 Task: Insert print layout in the file "Life is beautiful".
Action: Mouse moved to (87, 62)
Screenshot: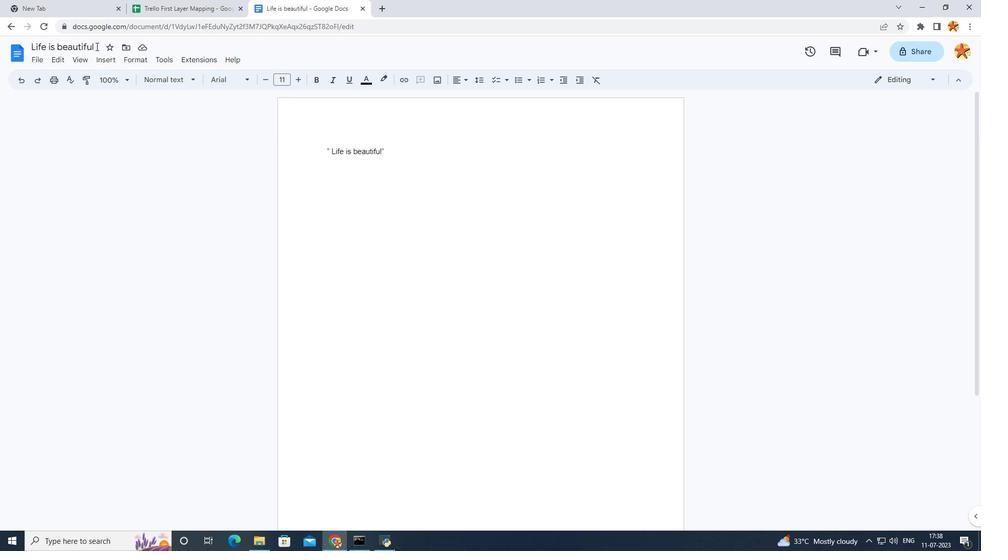 
Action: Mouse pressed left at (87, 62)
Screenshot: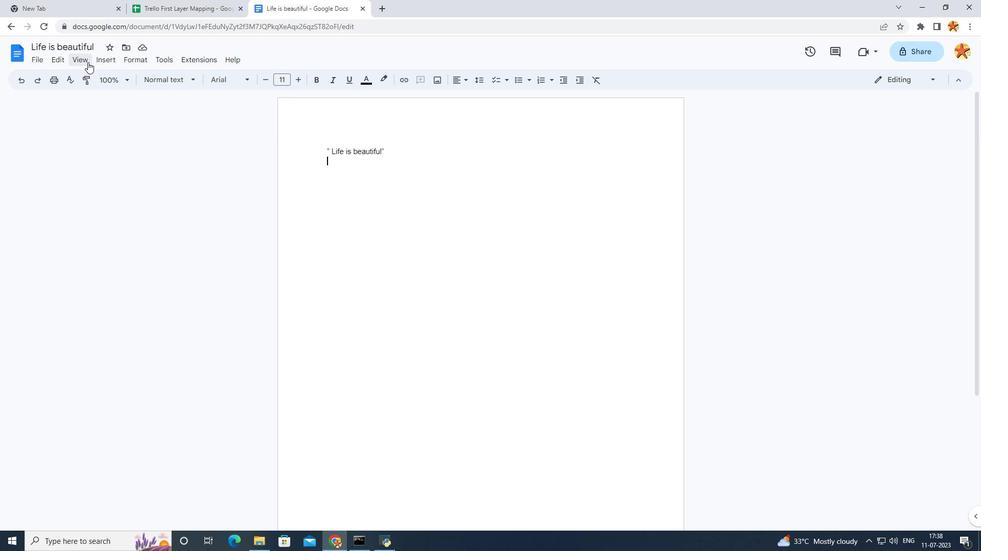 
Action: Mouse moved to (89, 97)
Screenshot: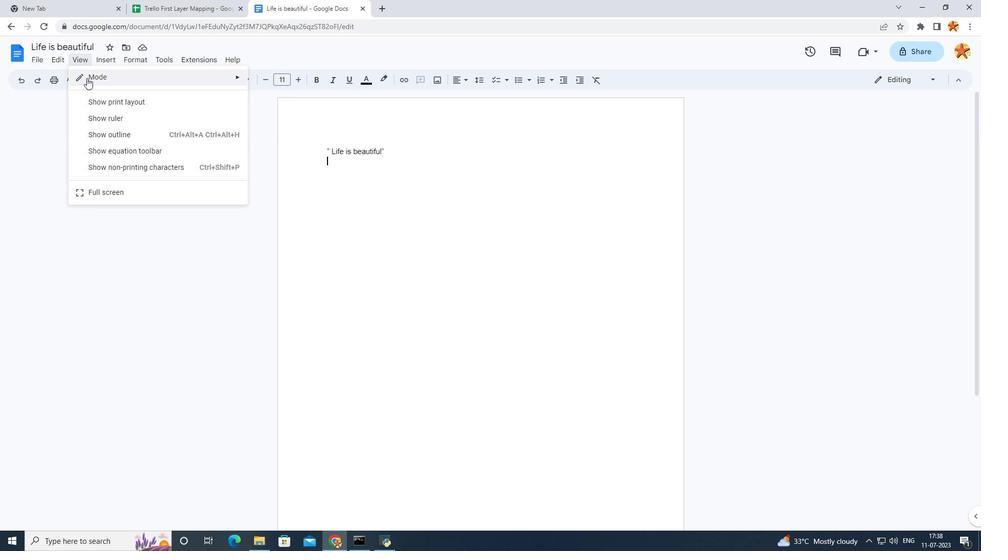 
Action: Mouse pressed left at (89, 97)
Screenshot: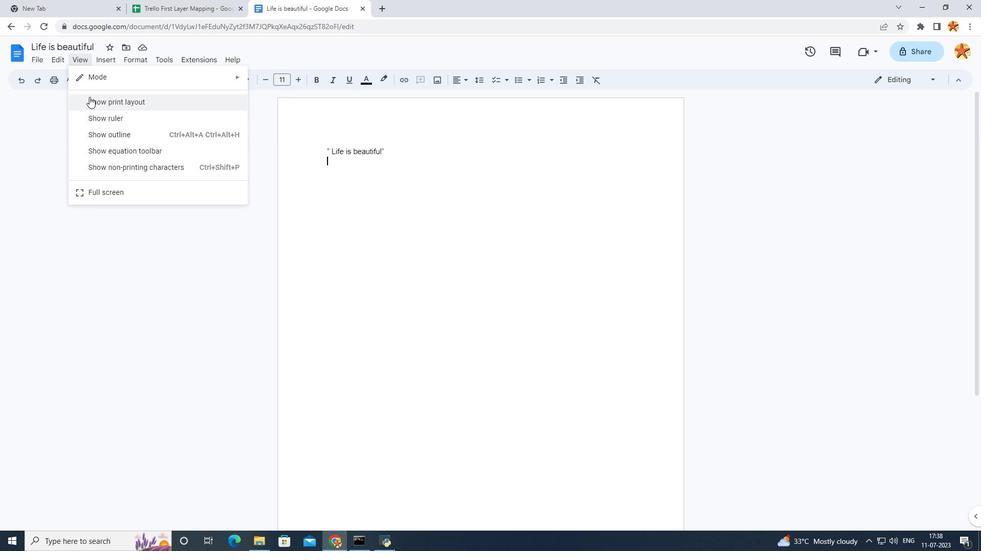 
Action: Mouse moved to (90, 187)
Screenshot: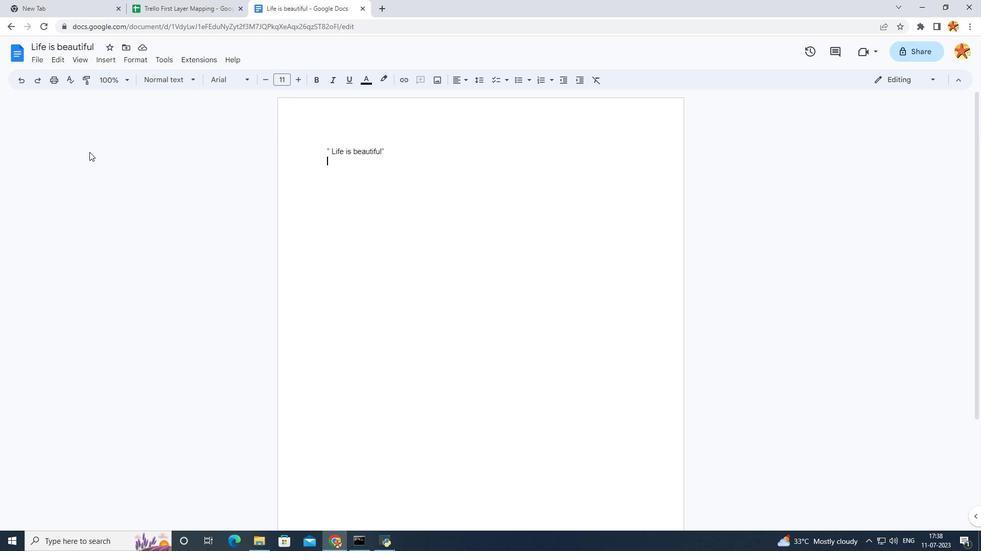 
